 Task: Forward email as attachment with the signature Grant Allen with the subject Update on a coaching session from softage.8@softage.net to softage.3@softage.net and softage.4@softage.net with BCC to softage.5@softage.net with the message Please let me know if there are any issues with the project testing.
Action: Mouse moved to (93, 90)
Screenshot: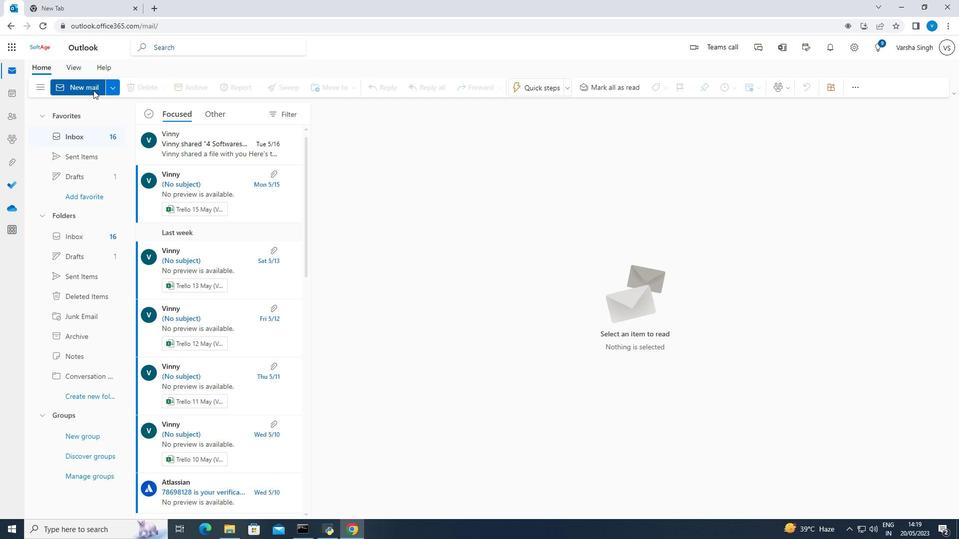 
Action: Mouse pressed left at (93, 90)
Screenshot: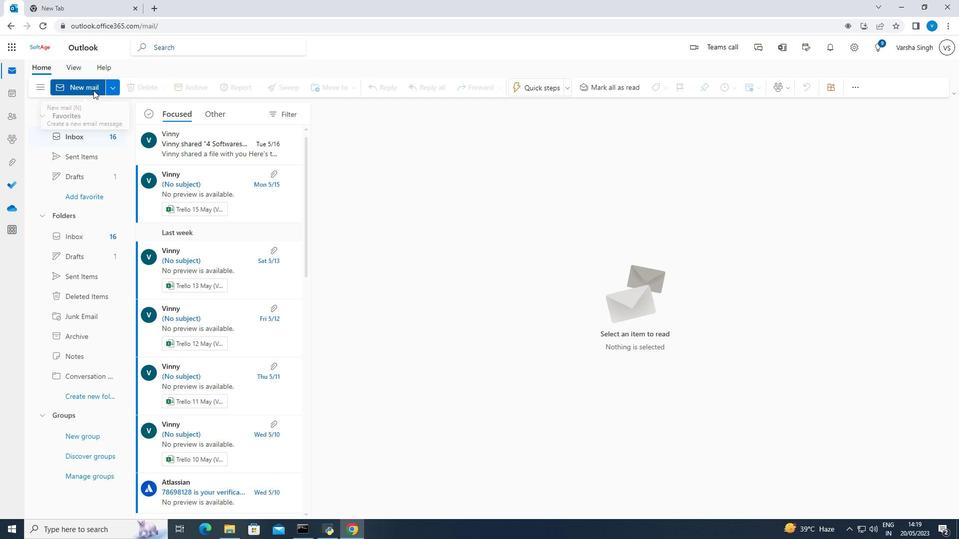 
Action: Mouse moved to (673, 91)
Screenshot: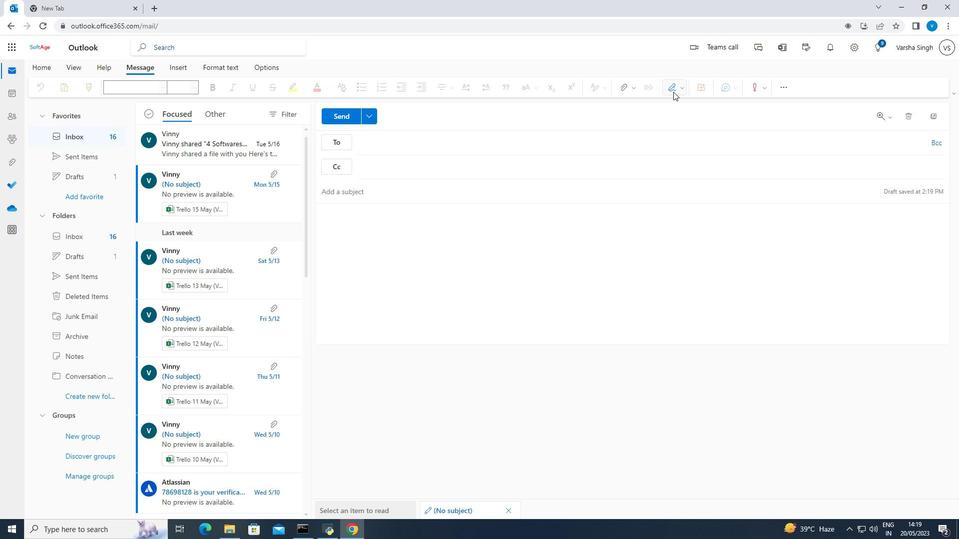 
Action: Mouse pressed left at (673, 91)
Screenshot: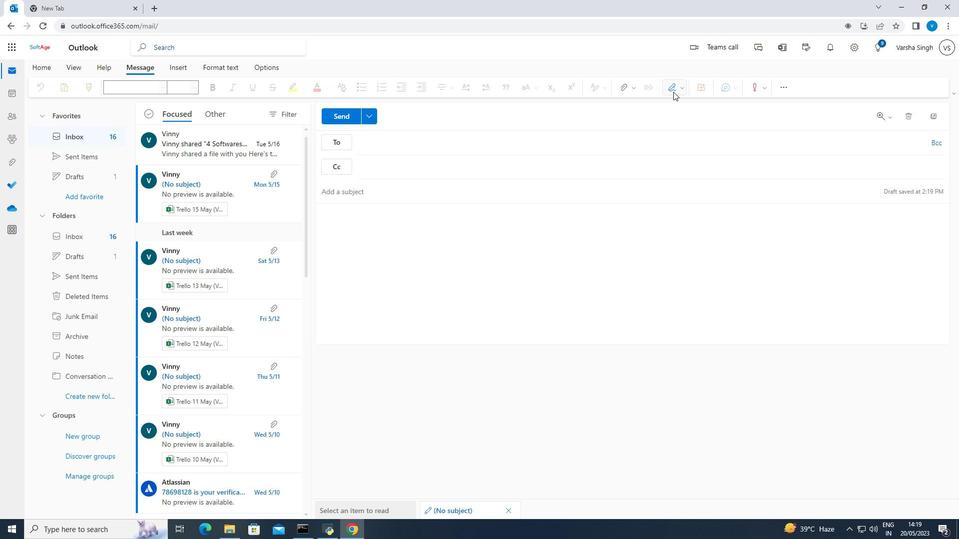 
Action: Mouse moved to (667, 106)
Screenshot: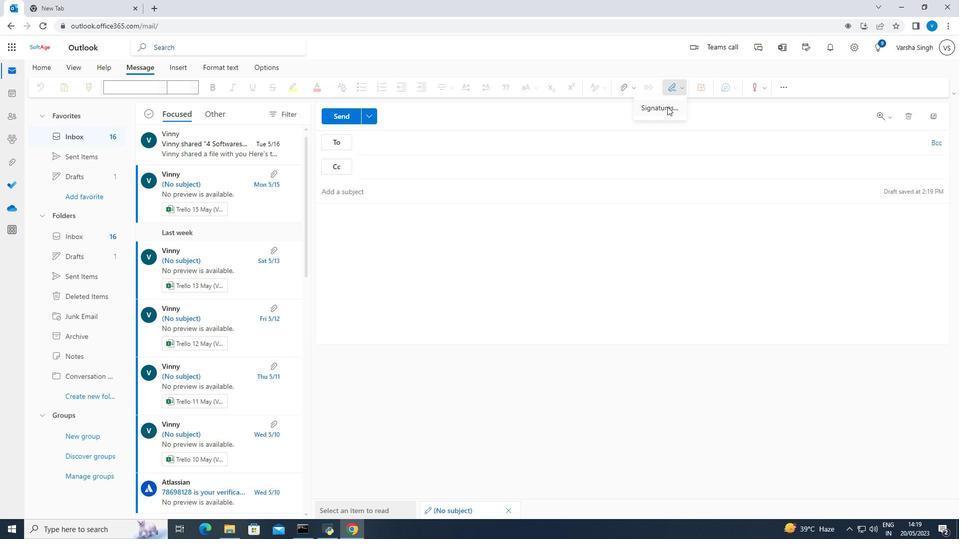 
Action: Mouse pressed left at (667, 106)
Screenshot: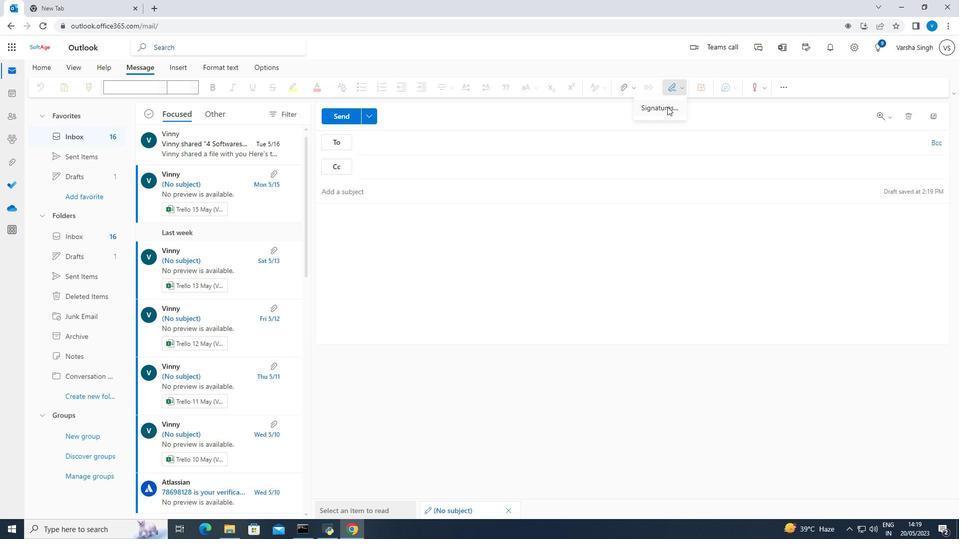 
Action: Mouse moved to (576, 172)
Screenshot: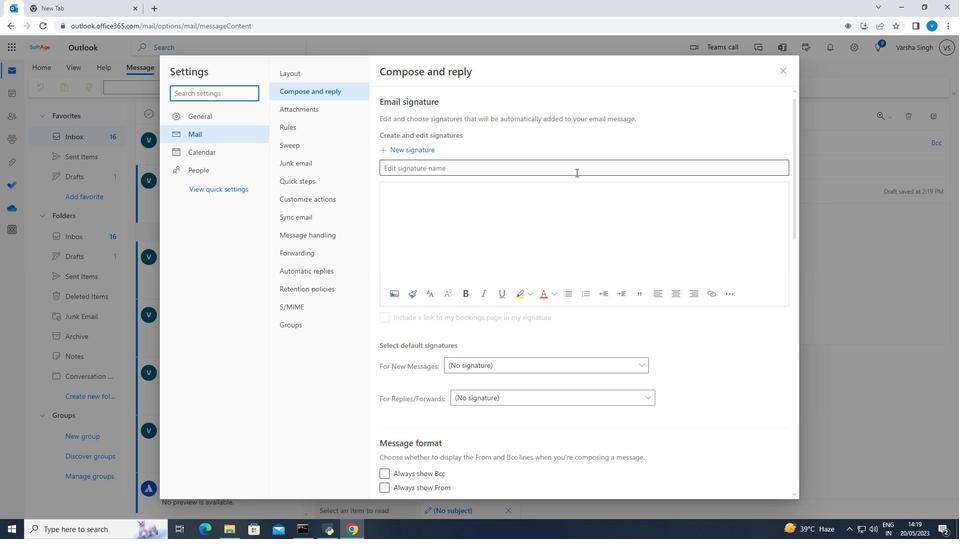 
Action: Mouse pressed left at (576, 172)
Screenshot: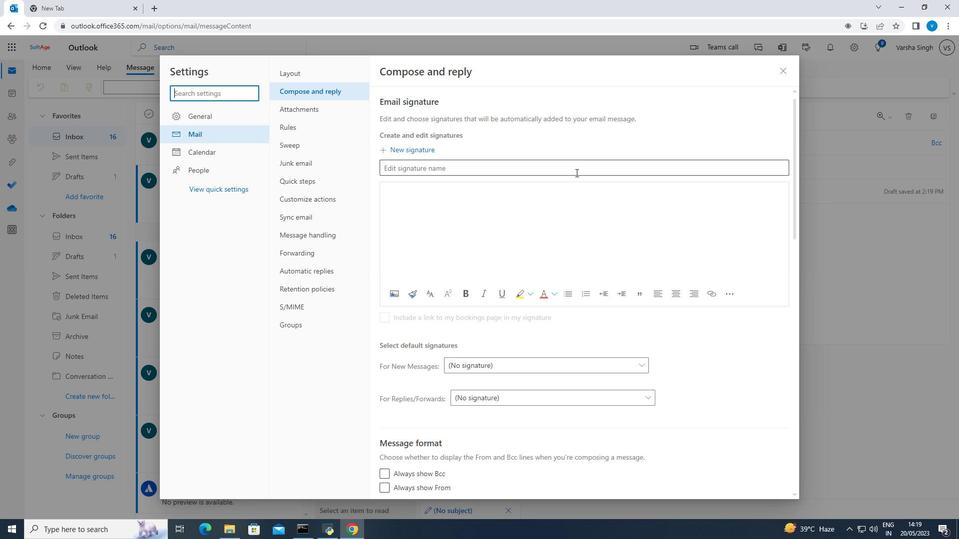 
Action: Key pressed <Key.shift><Key.shift>Grant<Key.space><Key.shift><Key.shift><Key.shift><Key.shift>Allen
Screenshot: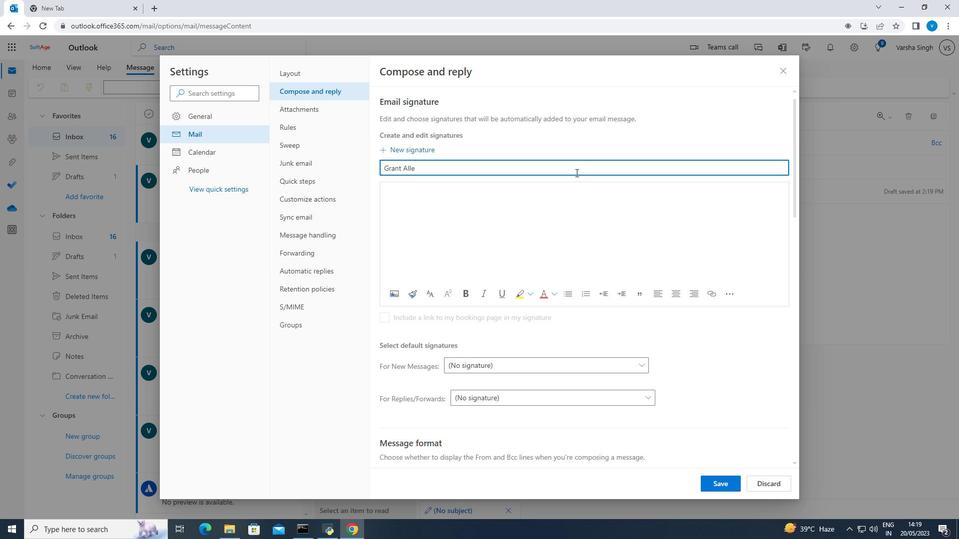 
Action: Mouse moved to (384, 168)
Screenshot: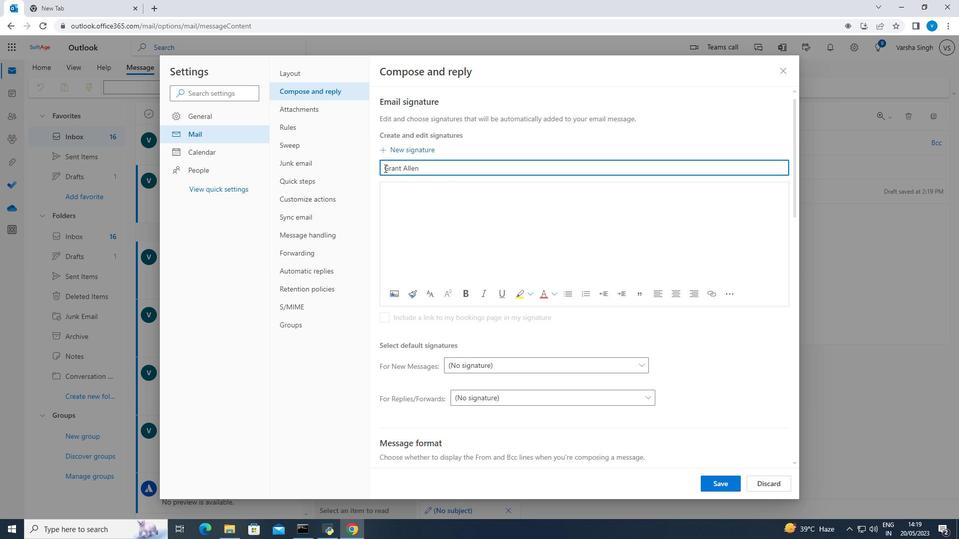 
Action: Mouse pressed left at (384, 168)
Screenshot: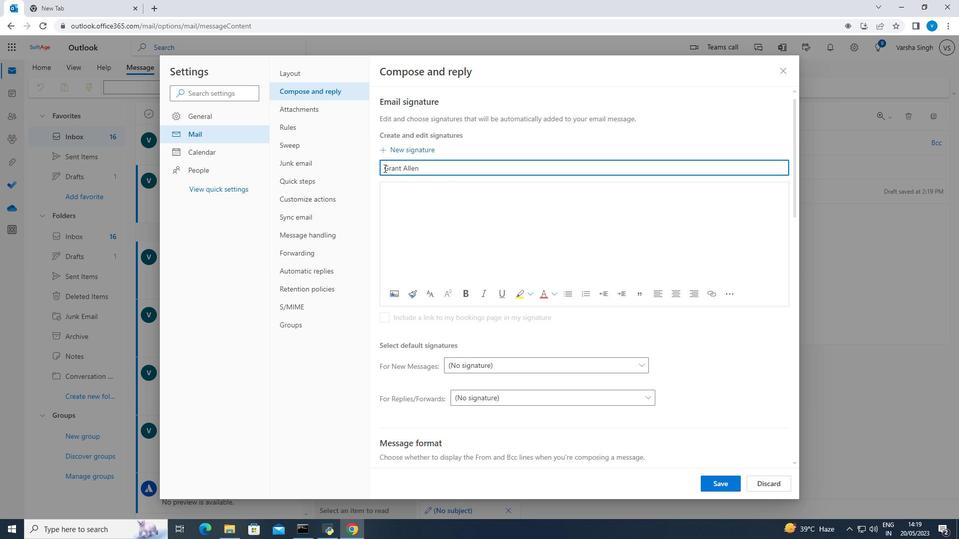 
Action: Mouse moved to (429, 171)
Screenshot: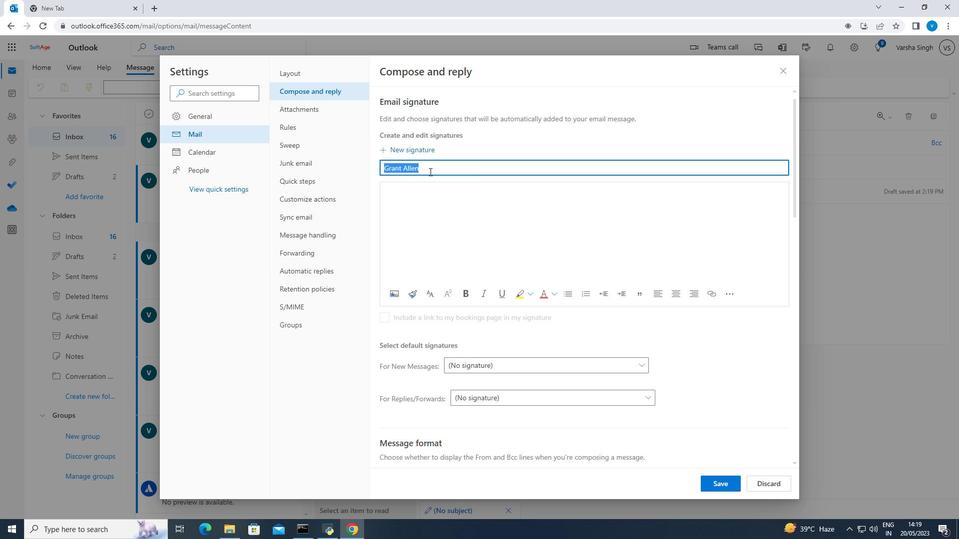 
Action: Key pressed ctrl+C
Screenshot: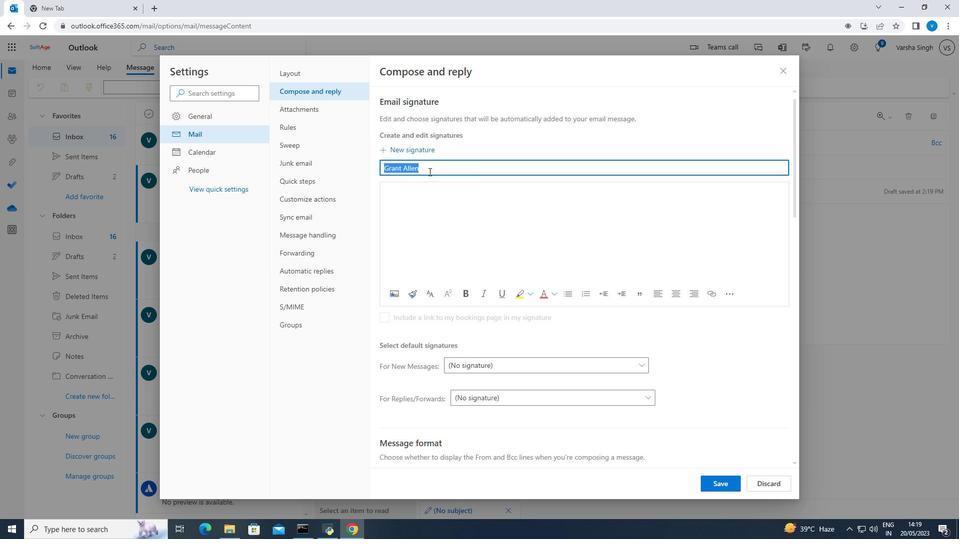 
Action: Mouse moved to (417, 197)
Screenshot: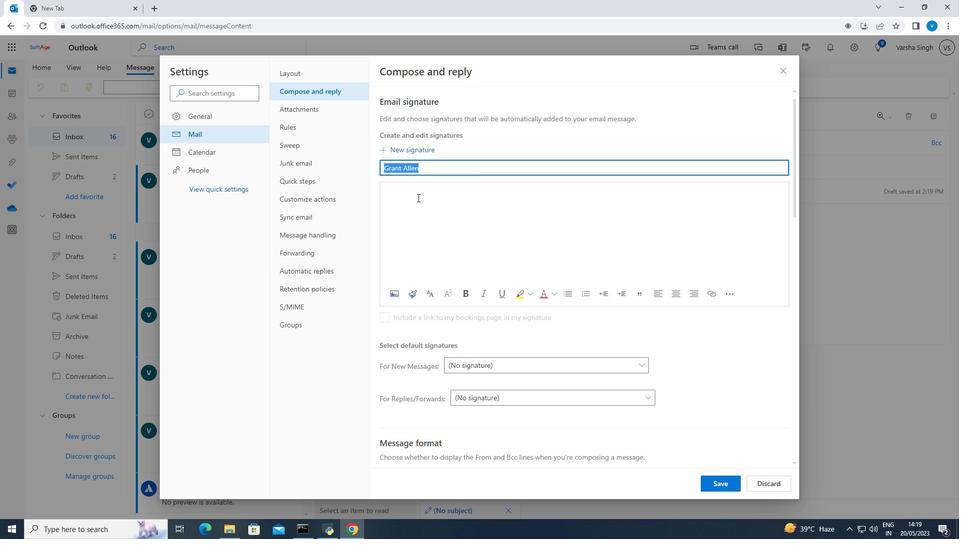 
Action: Mouse pressed left at (417, 197)
Screenshot: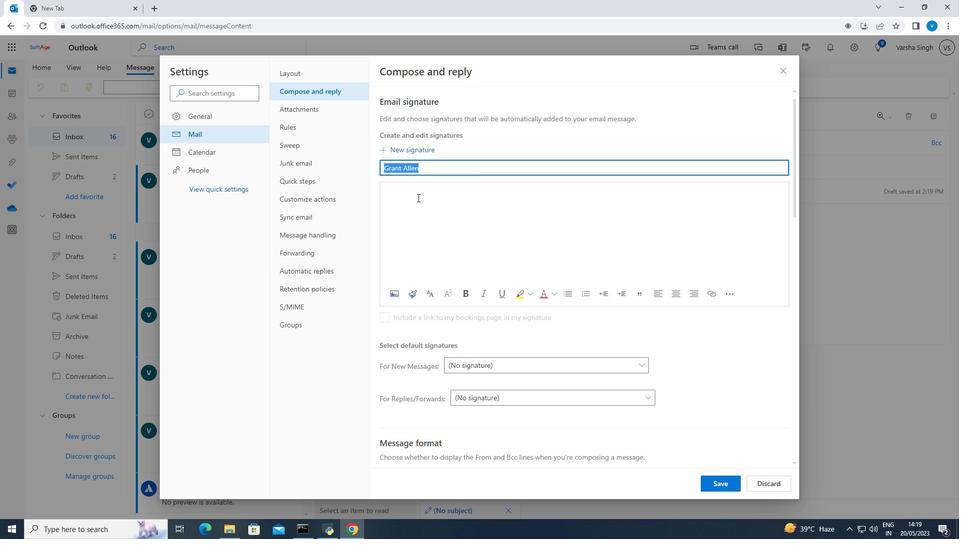 
Action: Mouse moved to (417, 197)
Screenshot: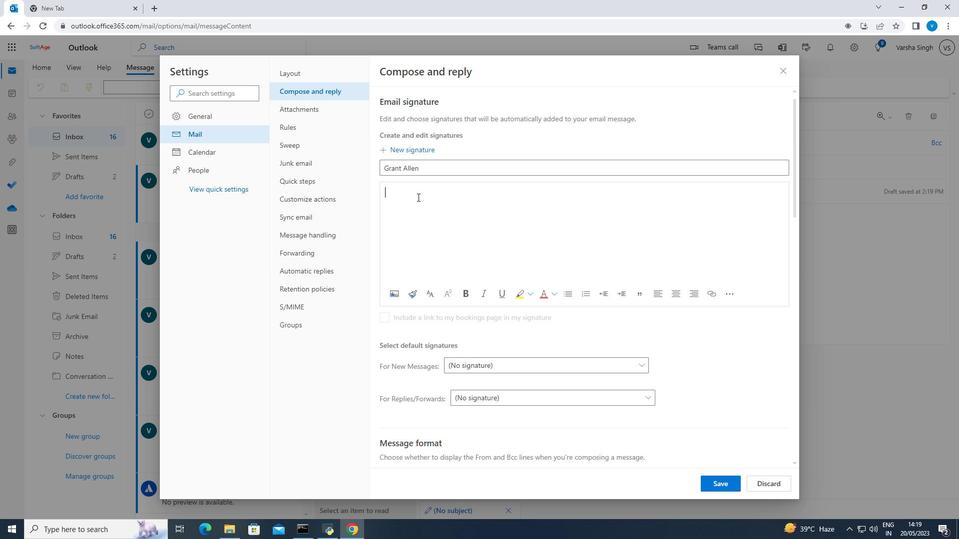 
Action: Key pressed ctrl+V
Screenshot: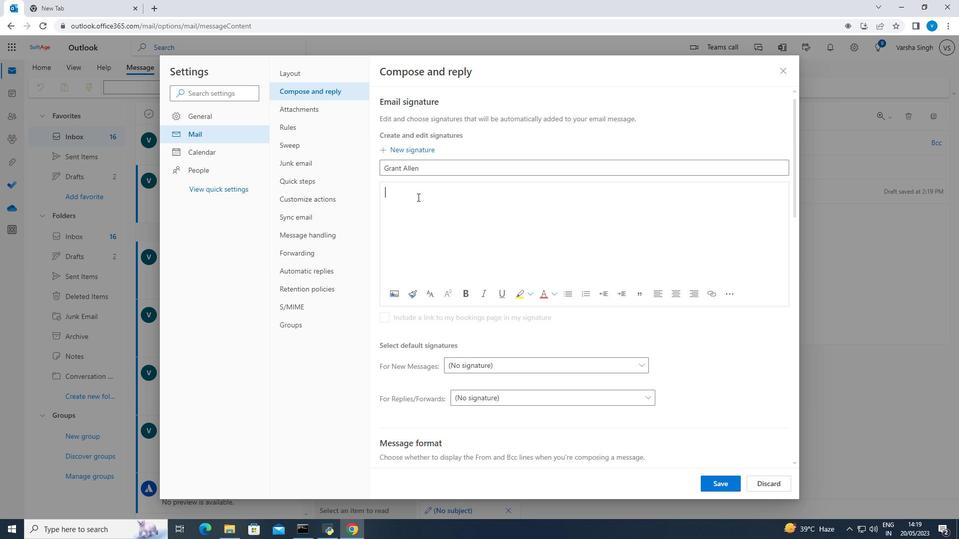 
Action: Mouse moved to (712, 482)
Screenshot: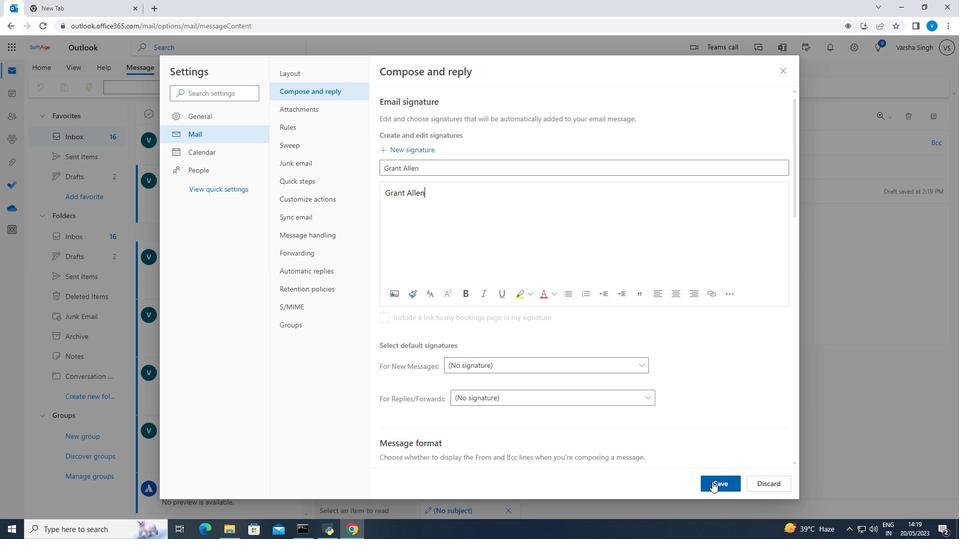 
Action: Mouse pressed left at (712, 482)
Screenshot: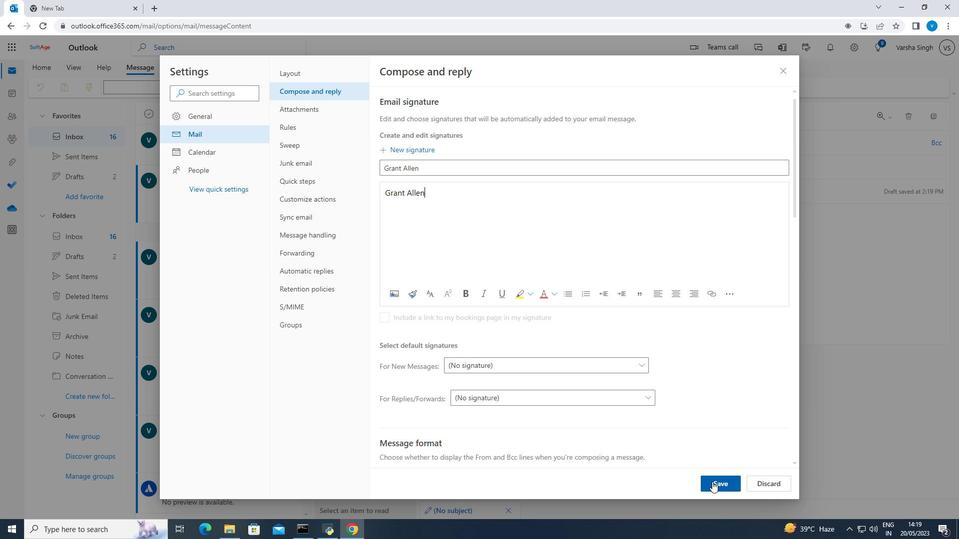 
Action: Mouse moved to (779, 72)
Screenshot: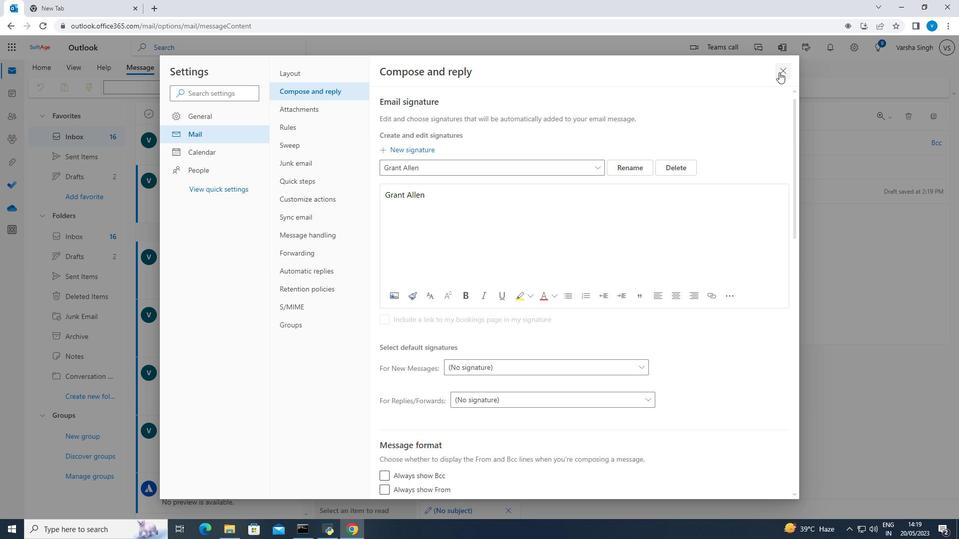 
Action: Mouse pressed left at (779, 72)
Screenshot: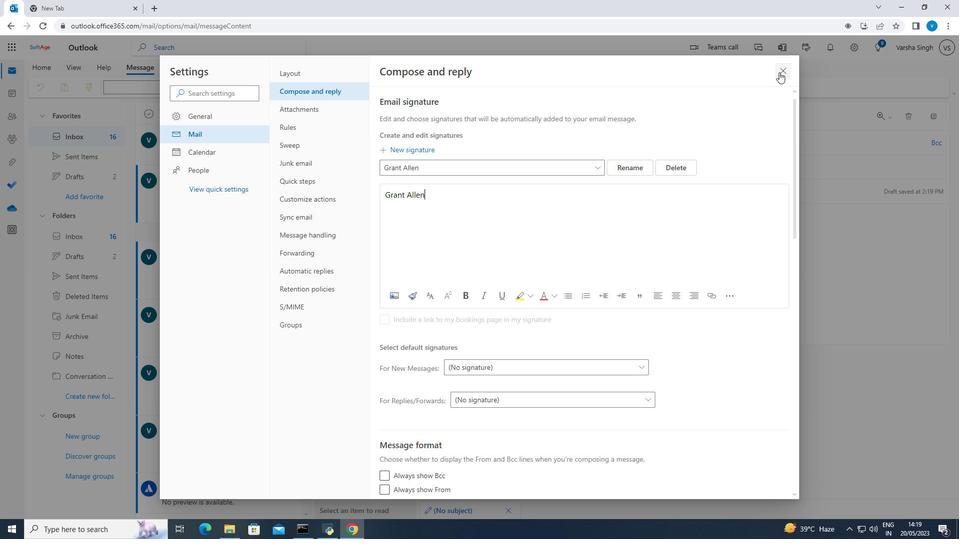 
Action: Mouse moved to (504, 192)
Screenshot: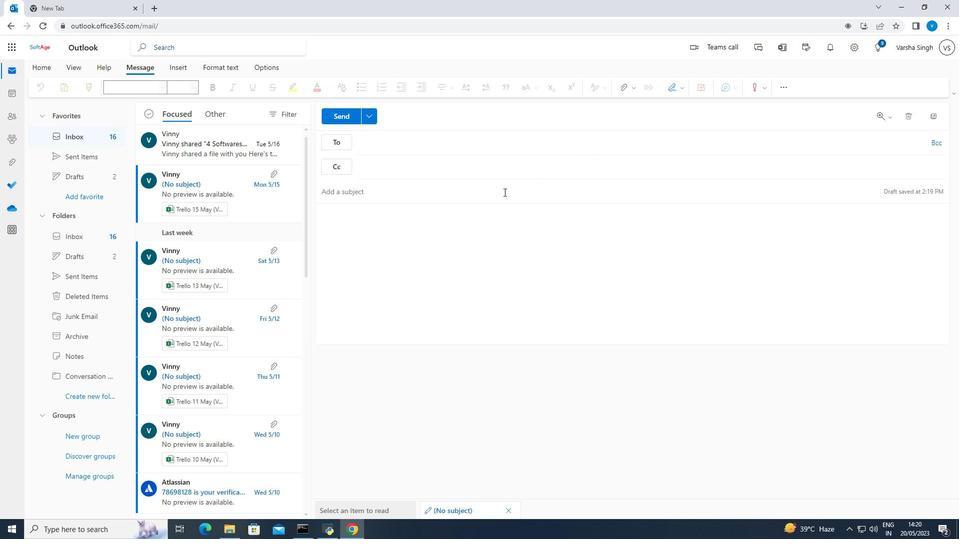
Action: Mouse pressed left at (504, 192)
Screenshot: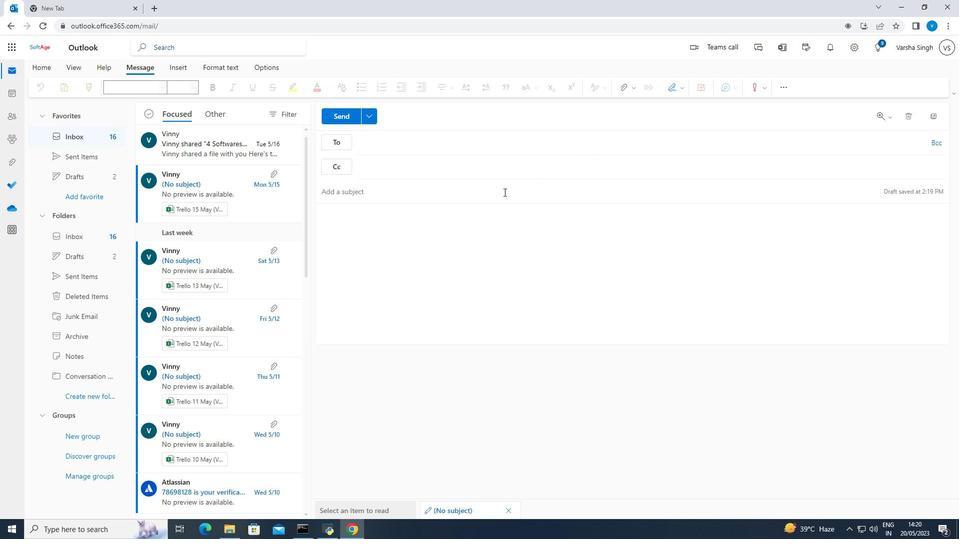 
Action: Mouse moved to (504, 191)
Screenshot: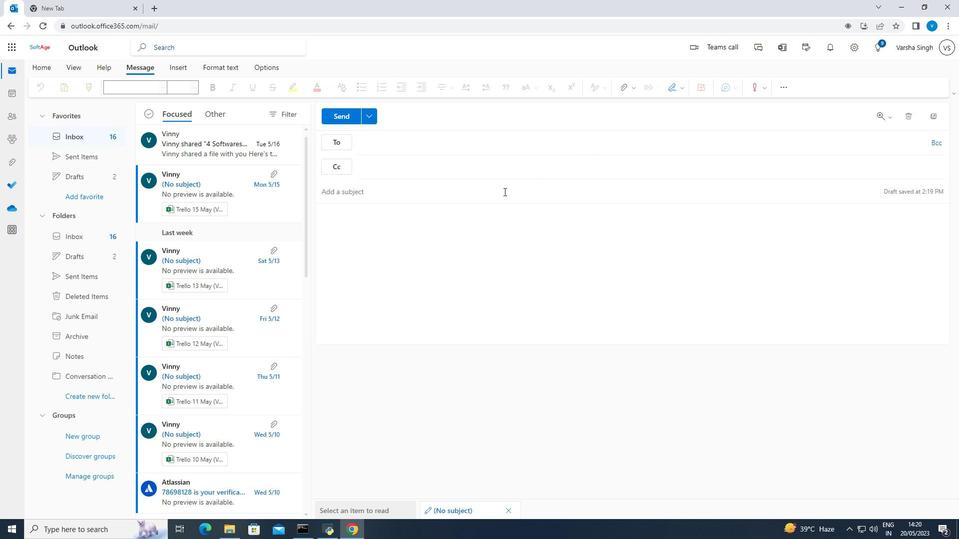 
Action: Key pressed <Key.shift><Key.shift>Coaching<Key.space><Key.shift><Key.shift><Key.shift><Key.shift><Key.shift><Key.shift><Key.shift>Session
Screenshot: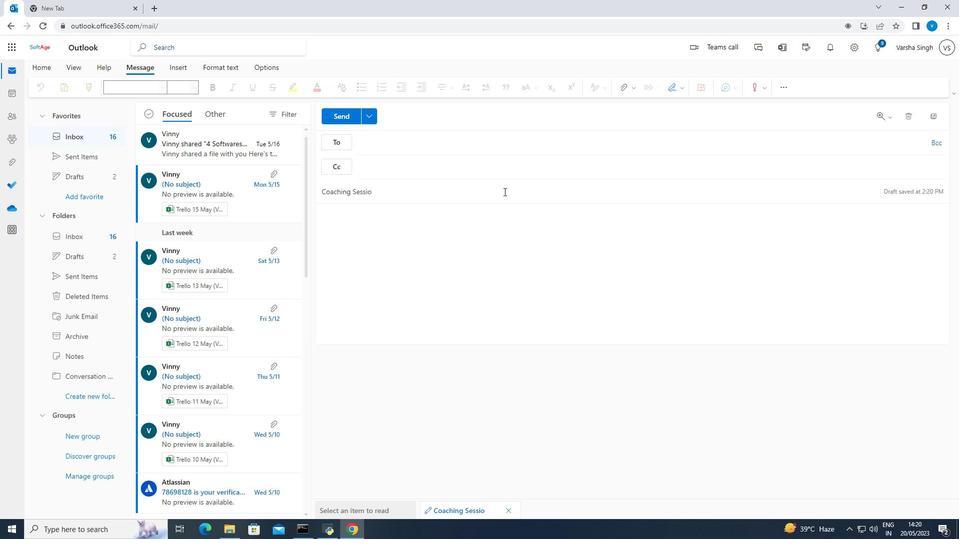 
Action: Mouse moved to (449, 139)
Screenshot: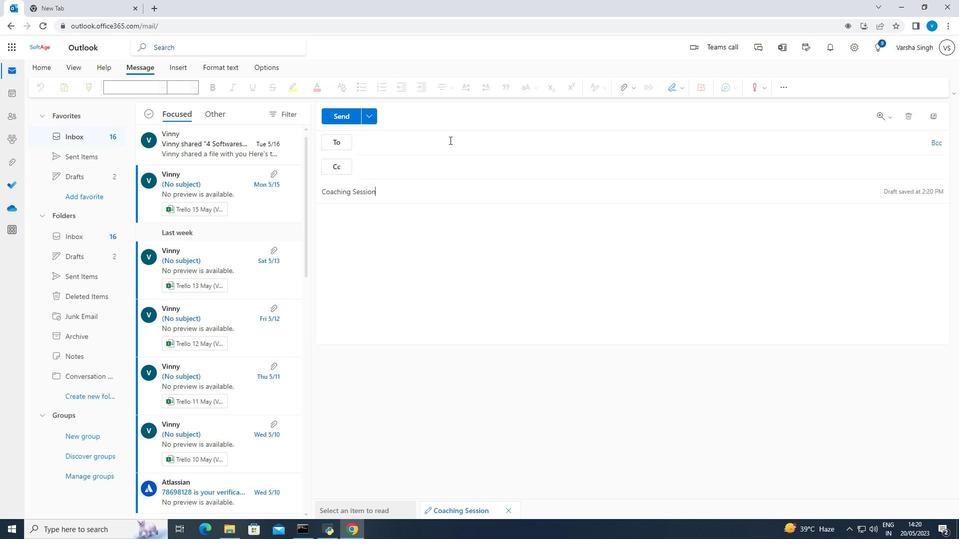 
Action: Mouse pressed left at (449, 139)
Screenshot: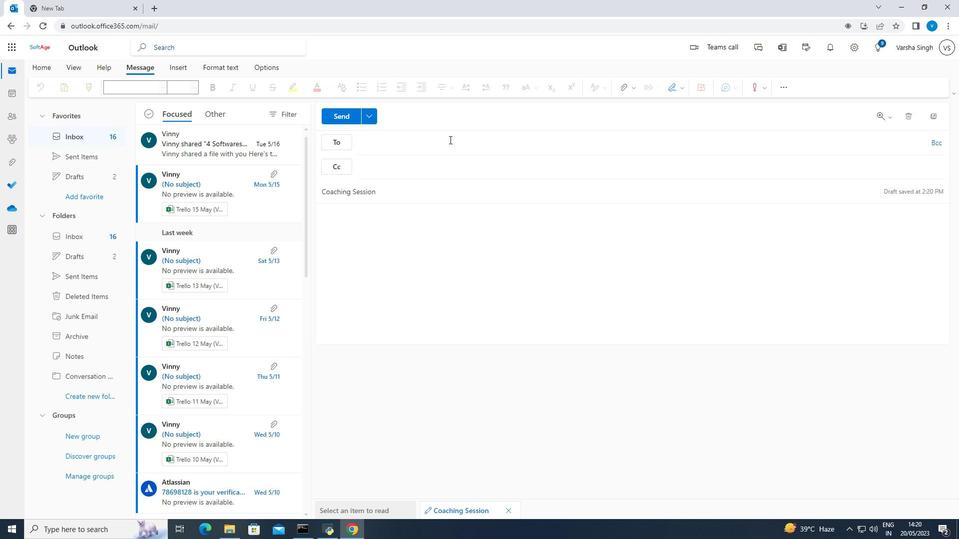 
Action: Key pressed softage.8<Key.shift><Key.shift><Key.shift><Key.shift>@softage.net
Screenshot: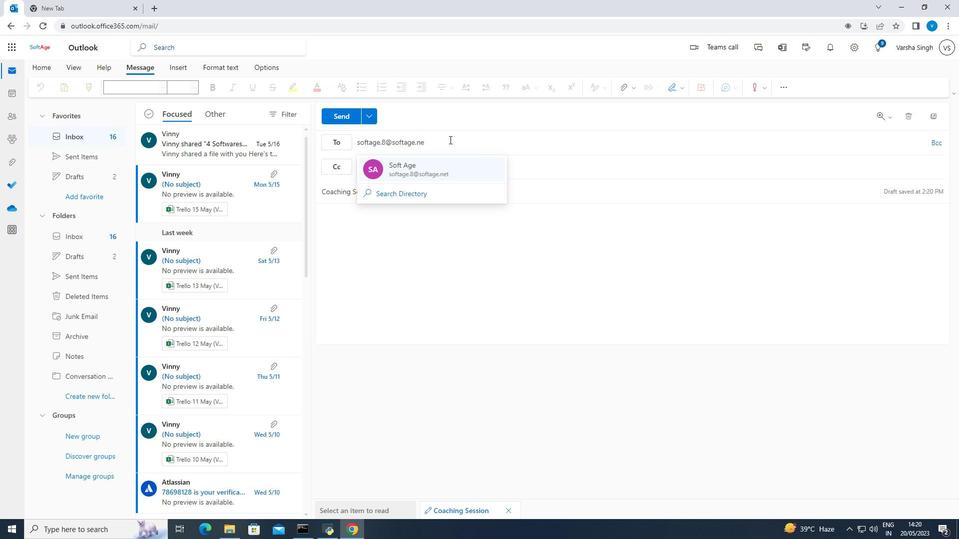 
Action: Mouse moved to (407, 165)
Screenshot: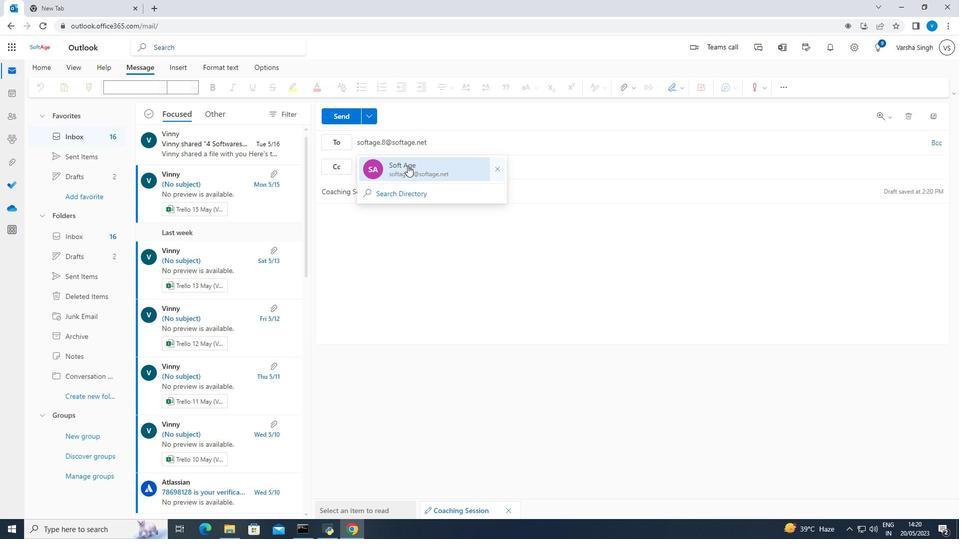 
Action: Mouse pressed left at (407, 165)
Screenshot: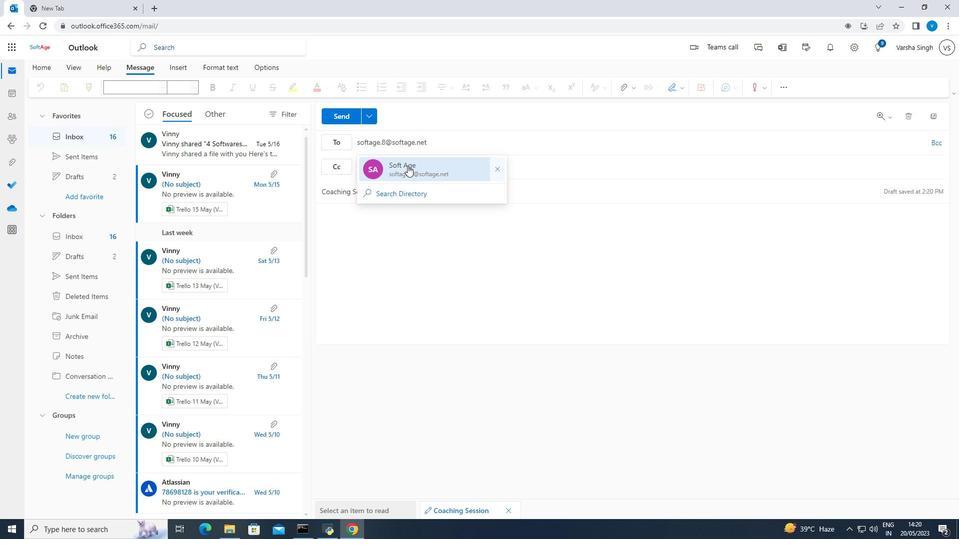 
Action: Mouse moved to (417, 147)
Screenshot: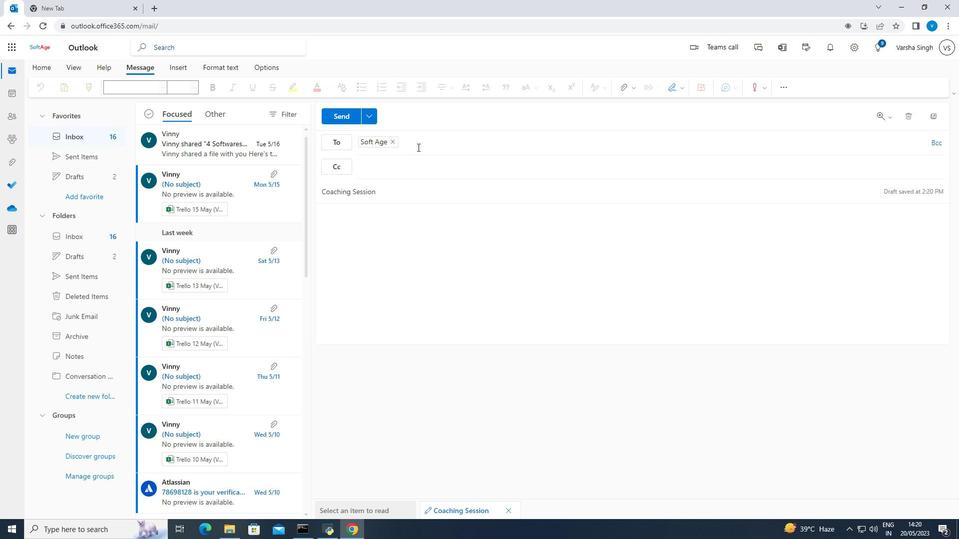 
Action: Mouse pressed left at (417, 147)
Screenshot: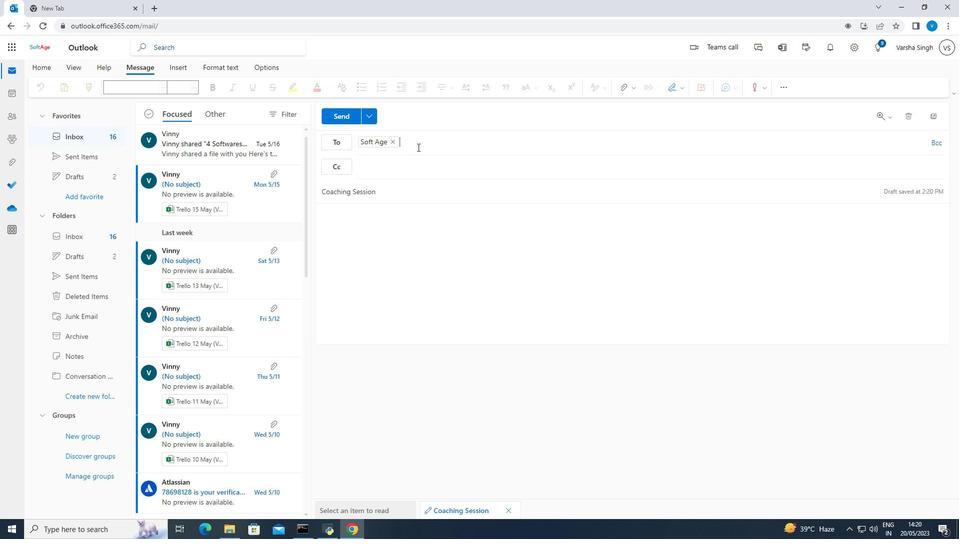 
Action: Key pressed softage.3<Key.shift>@softage.net
Screenshot: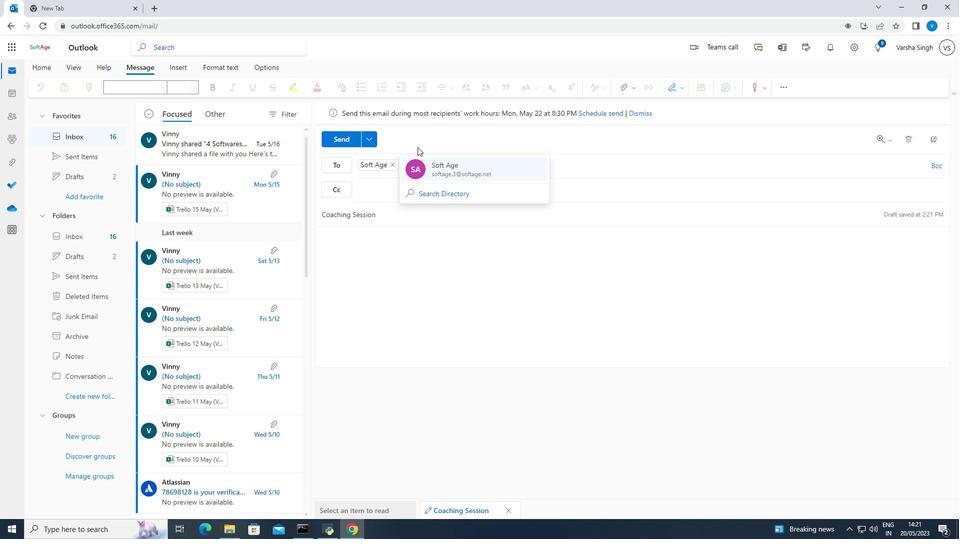 
Action: Mouse moved to (442, 167)
Screenshot: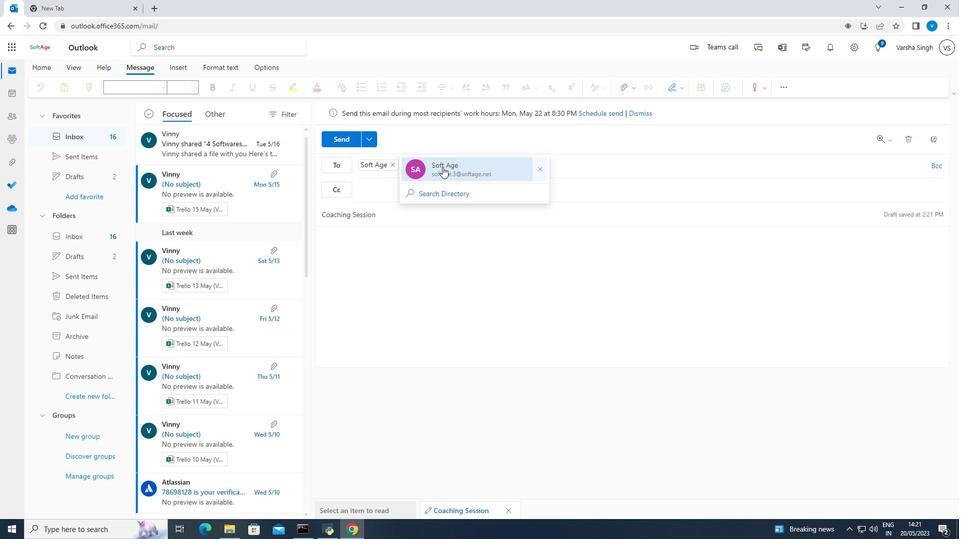 
Action: Mouse pressed left at (442, 167)
Screenshot: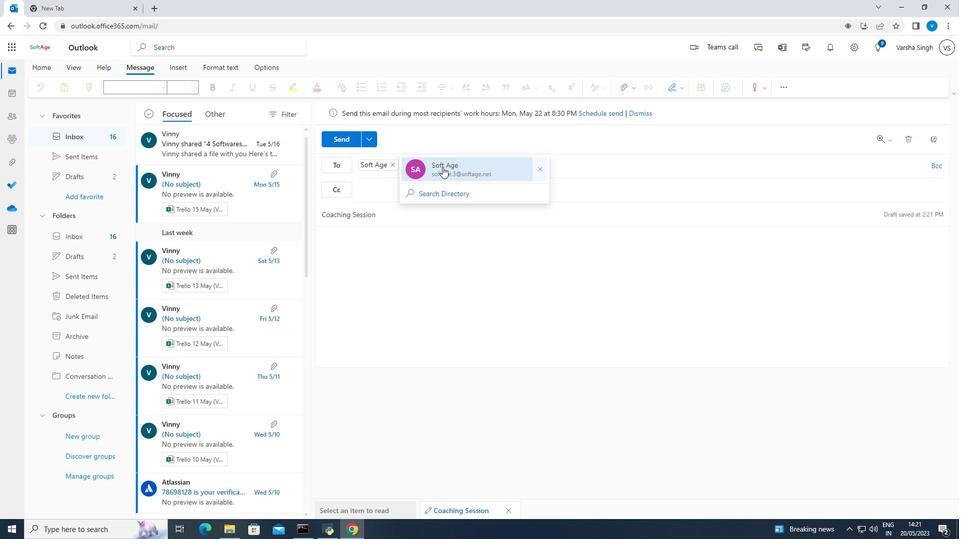 
Action: Mouse moved to (442, 167)
Screenshot: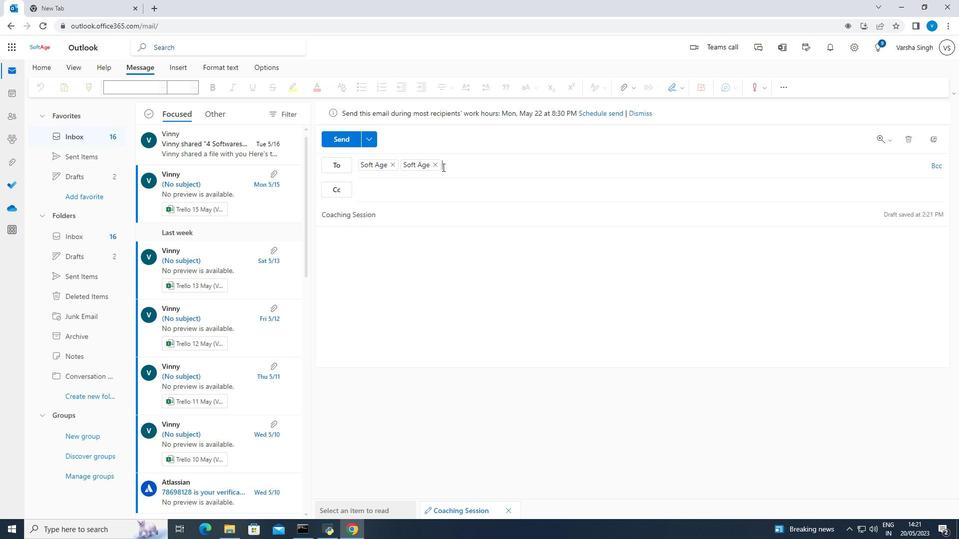 
Action: Key pressed softage.5<Key.shift><Key.shift><Key.shift><Key.shift><Key.shift><Key.shift><Key.shift>@softage.net
Screenshot: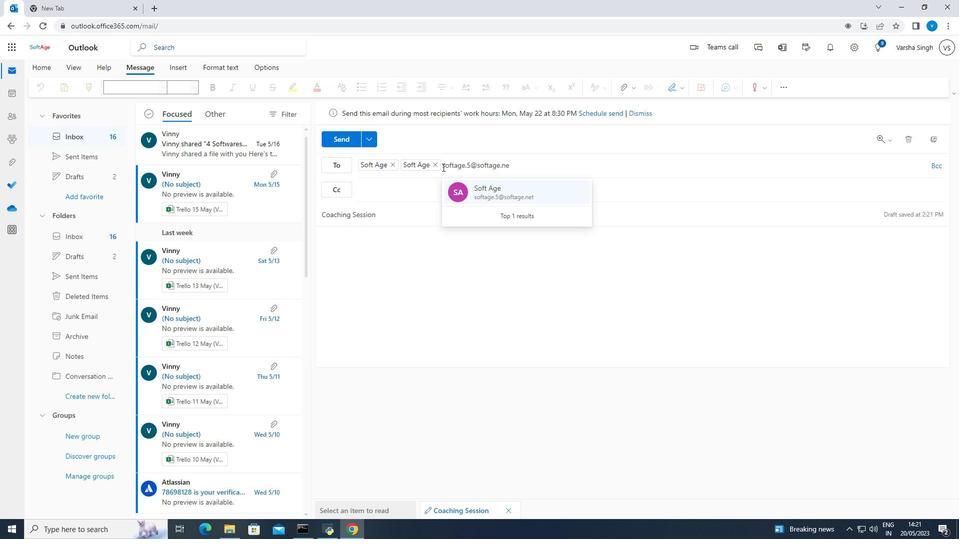 
Action: Mouse moved to (477, 187)
Screenshot: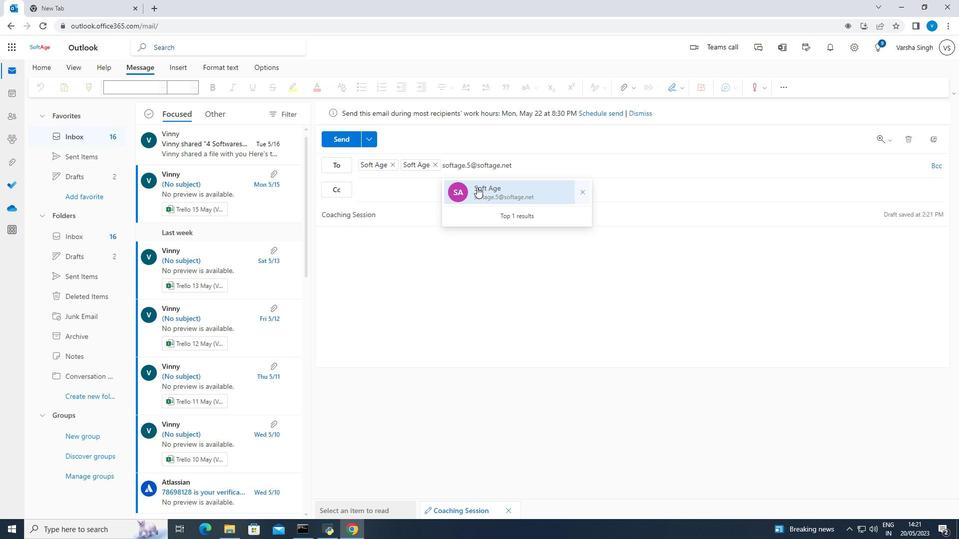 
Action: Mouse pressed left at (477, 187)
Screenshot: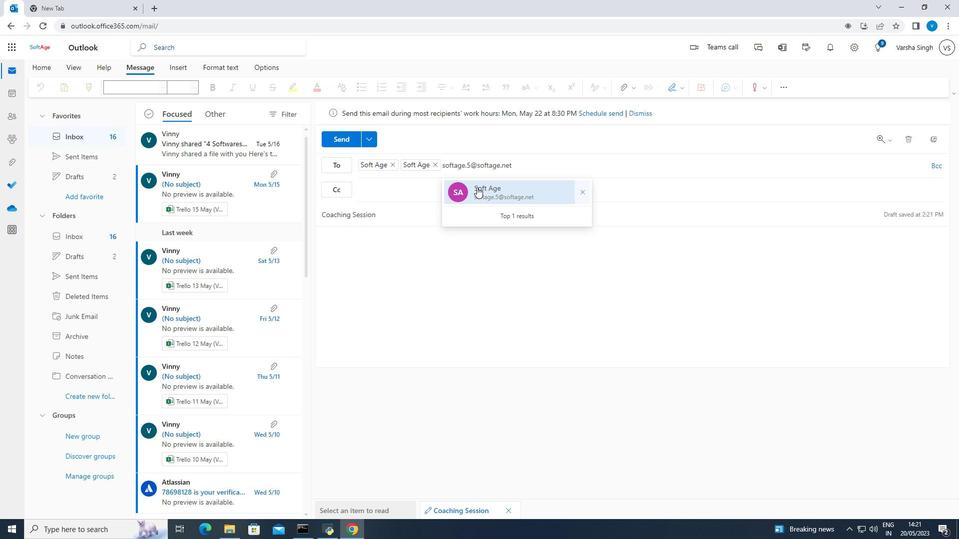 
Action: Mouse moved to (933, 168)
Screenshot: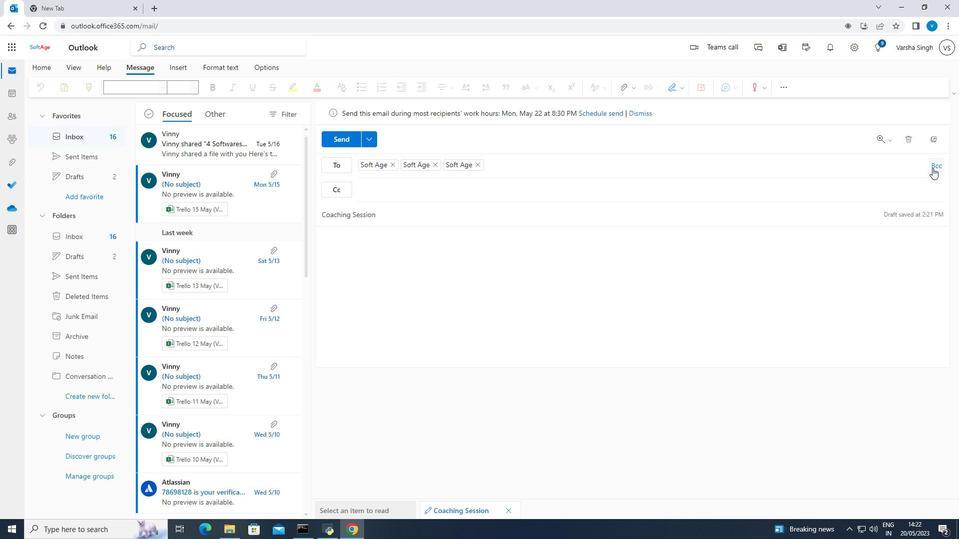 
Action: Mouse pressed left at (933, 168)
Screenshot: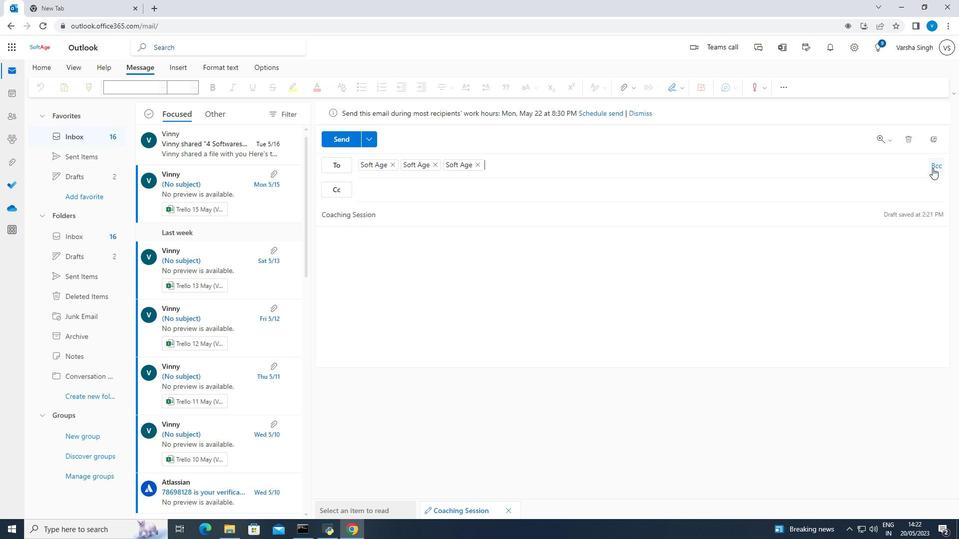 
Action: Mouse moved to (640, 218)
Screenshot: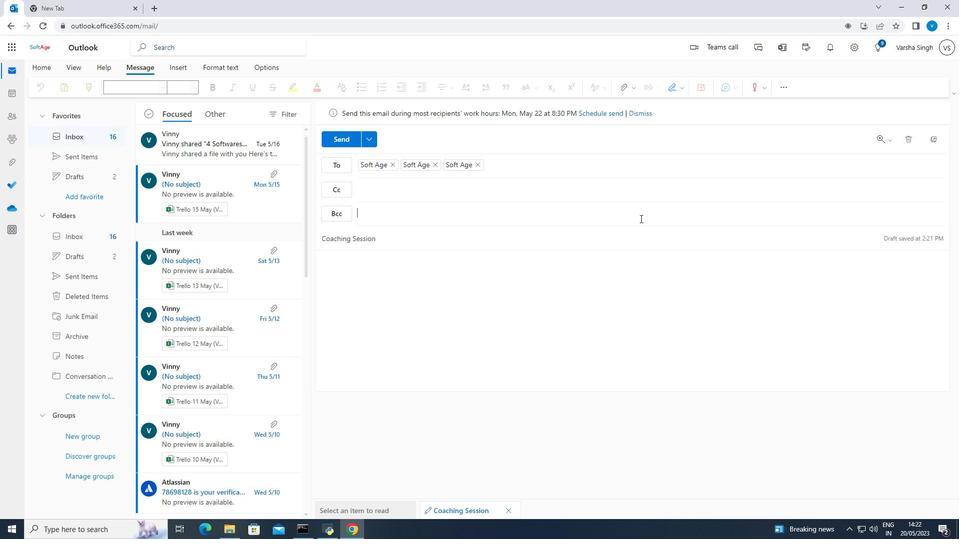 
Action: Mouse pressed left at (640, 218)
Screenshot: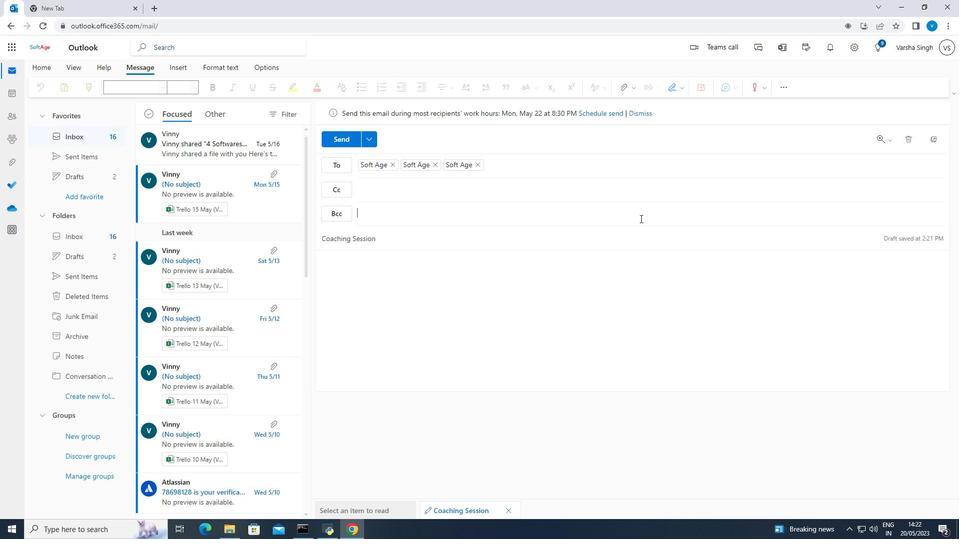 
Action: Mouse moved to (635, 214)
Screenshot: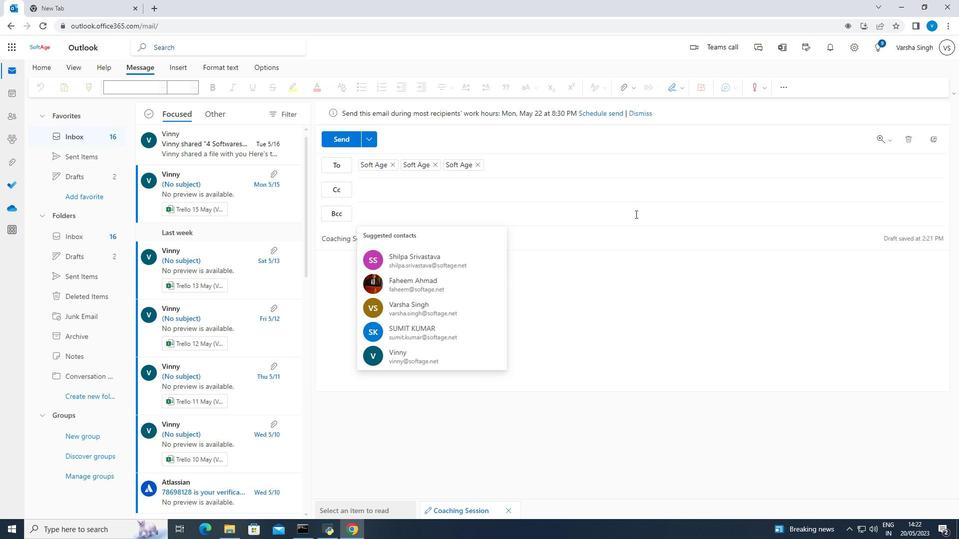 
Action: Key pressed softage.5<Key.shift><Key.shift><Key.shift>@softage.net
Screenshot: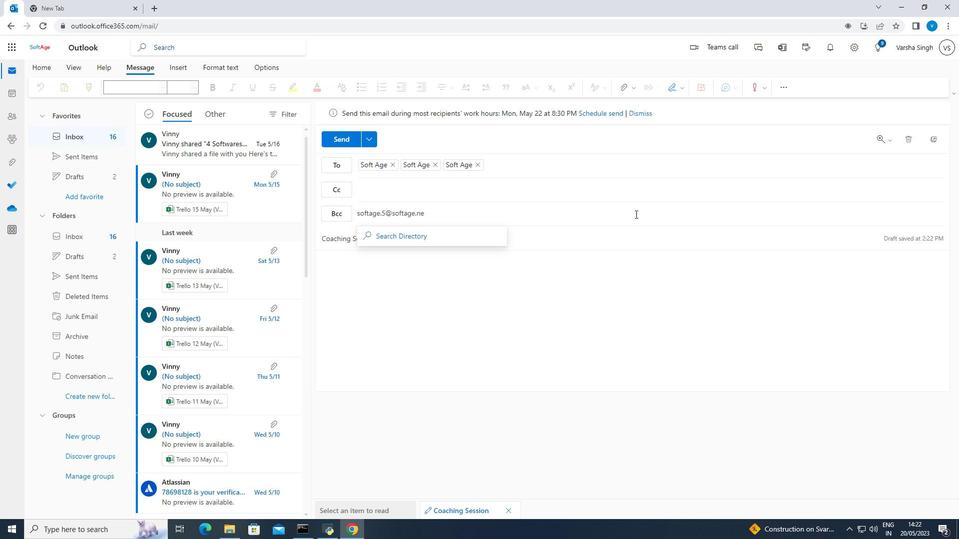 
Action: Mouse moved to (457, 242)
Screenshot: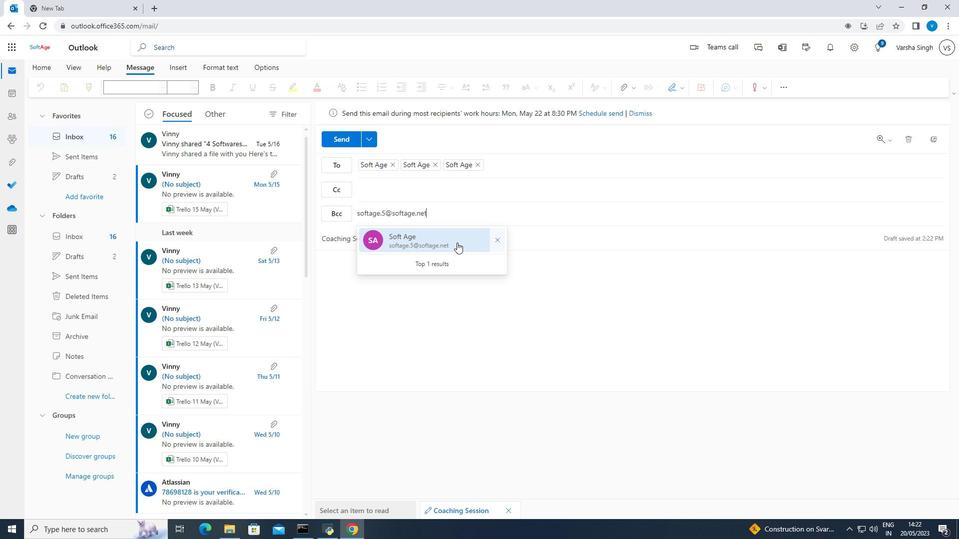 
Action: Mouse pressed left at (457, 242)
Screenshot: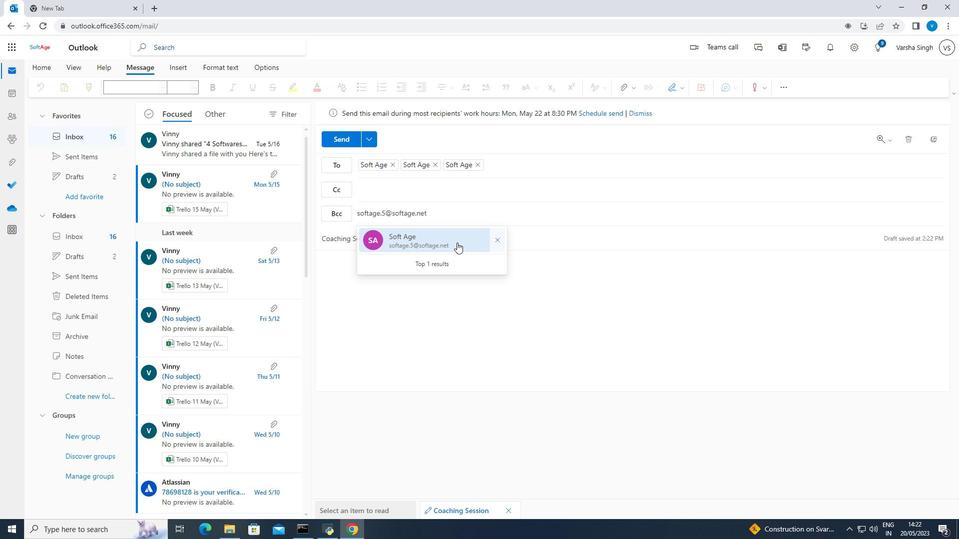 
Action: Mouse moved to (436, 275)
Screenshot: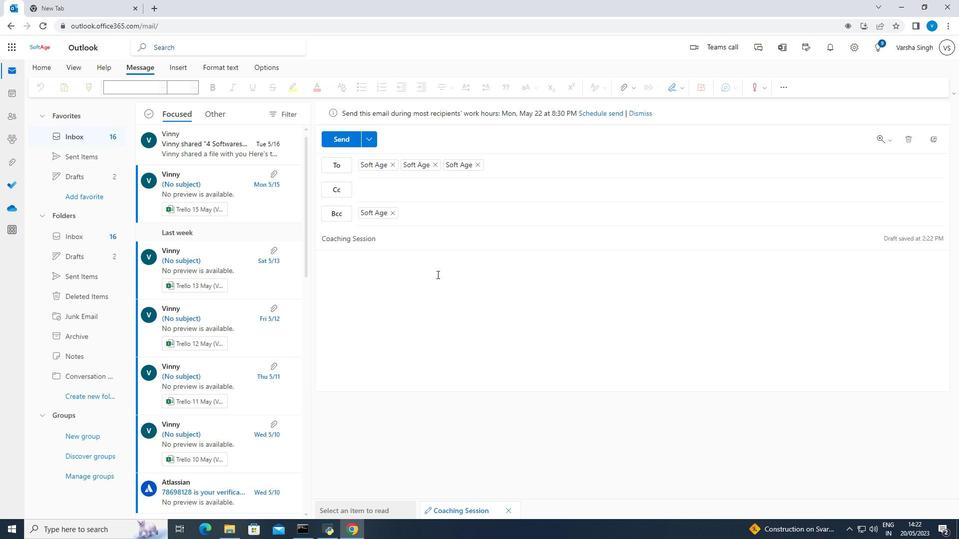 
Action: Mouse pressed left at (436, 275)
Screenshot: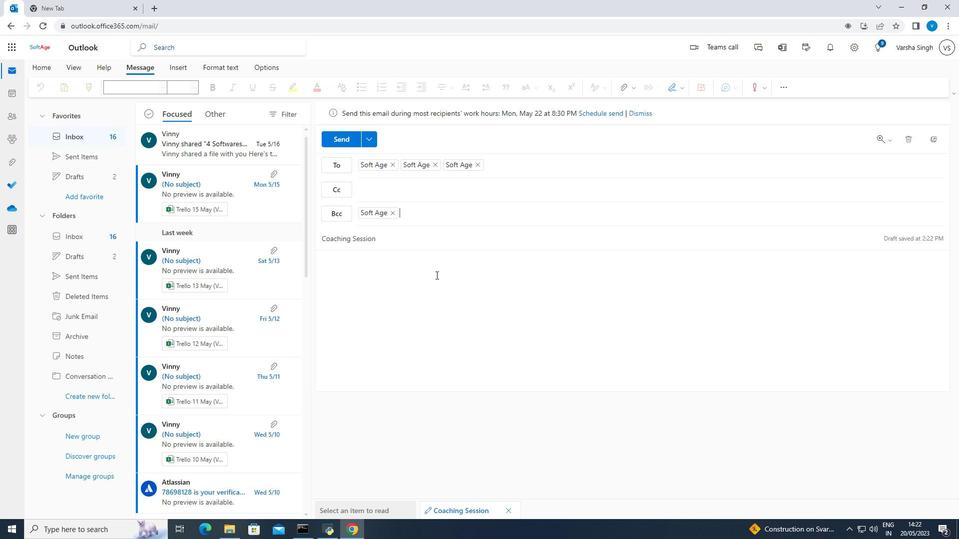 
Action: Mouse moved to (674, 90)
Screenshot: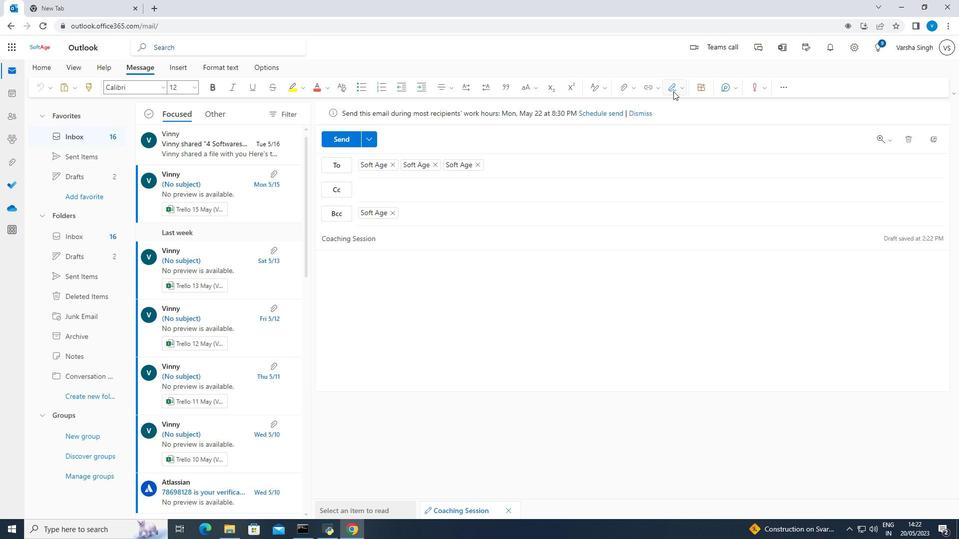 
Action: Mouse pressed left at (674, 90)
Screenshot: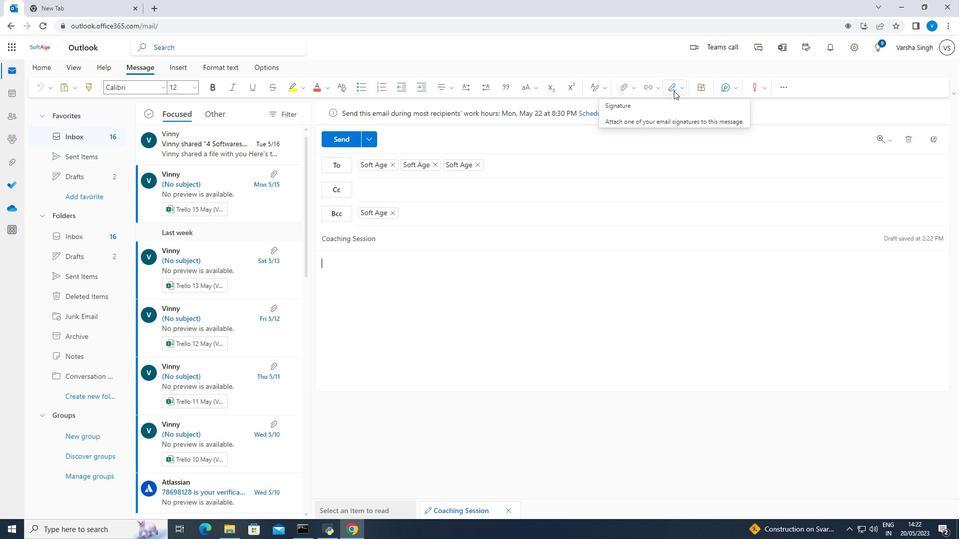 
Action: Mouse moved to (661, 106)
Screenshot: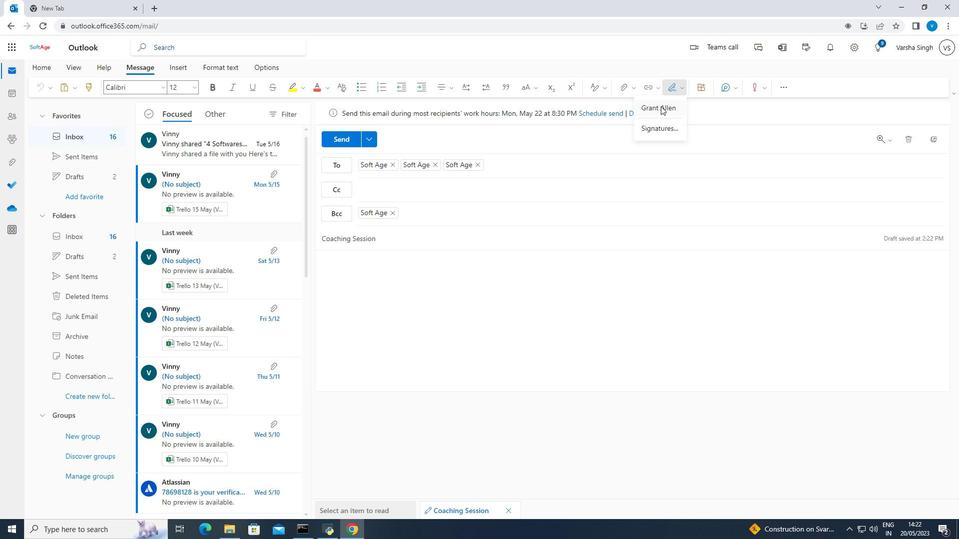 
Action: Mouse pressed left at (661, 106)
Screenshot: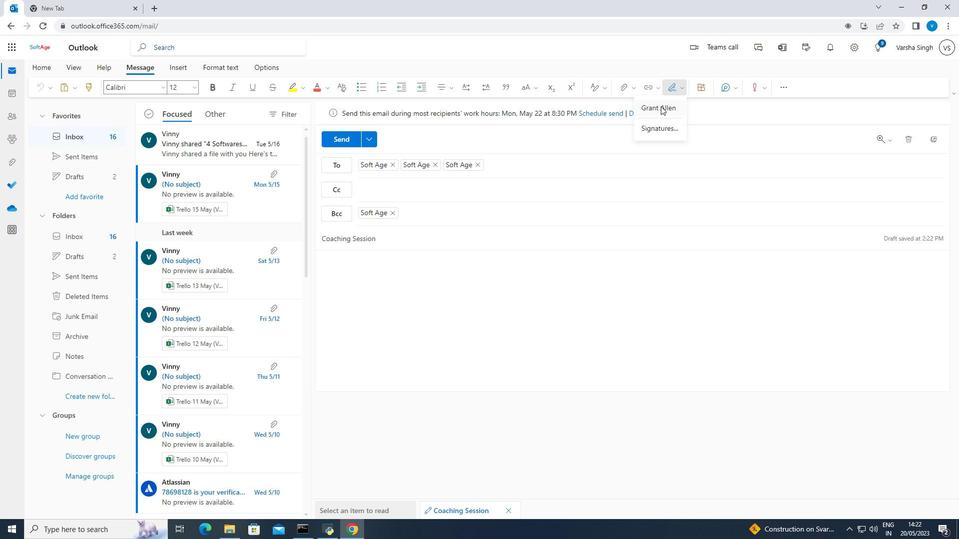 
Action: Mouse moved to (339, 258)
Screenshot: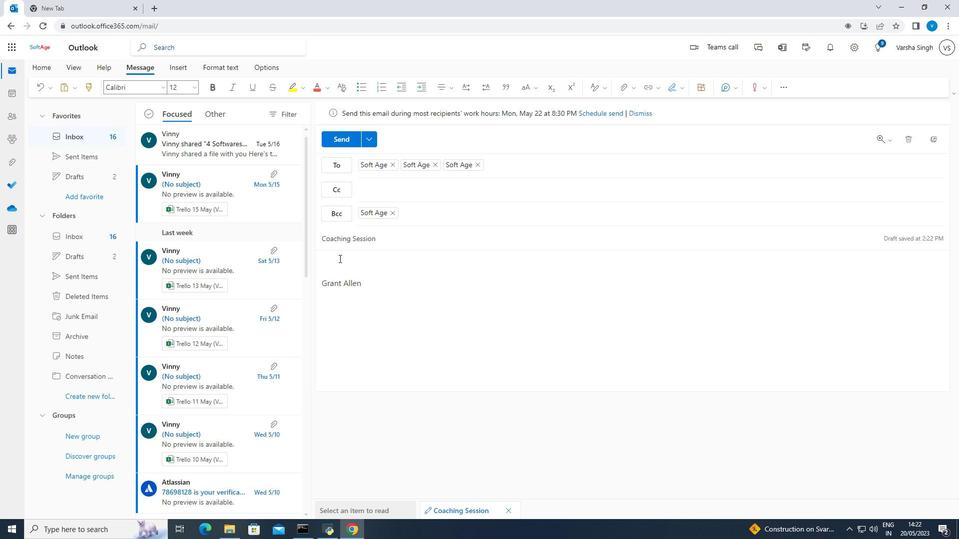 
Action: Key pressed <Key.shift><Key.shift><Key.shift><Key.shift><Key.shift>Please<Key.space>let<Key.space>me<Key.space>know<Key.space>if<Key.space>there<Key.space>are<Key.space>any<Key.space>issues<Key.space>with<Key.space>the<Key.space>project<Key.space>testing.<Key.enter><Key.enter>
Screenshot: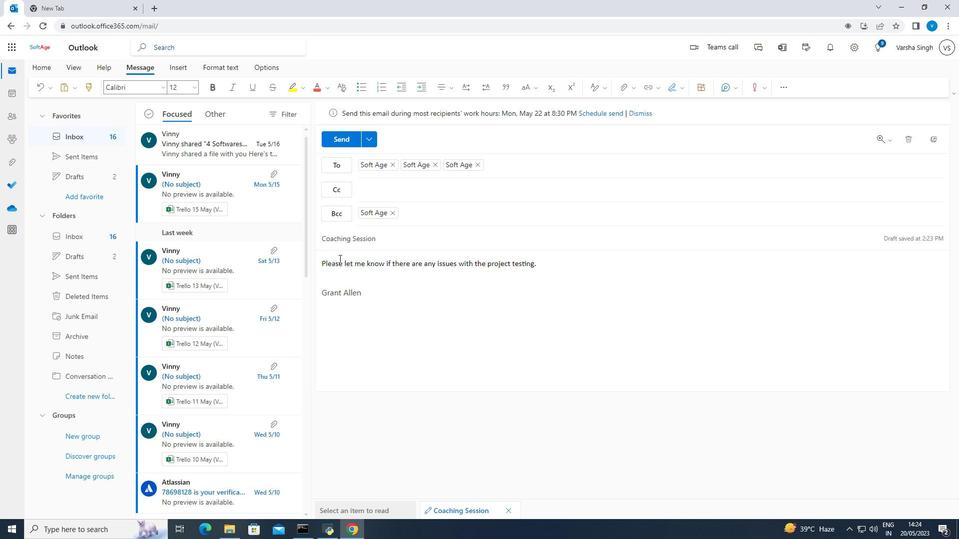 
Action: Mouse moved to (355, 293)
Screenshot: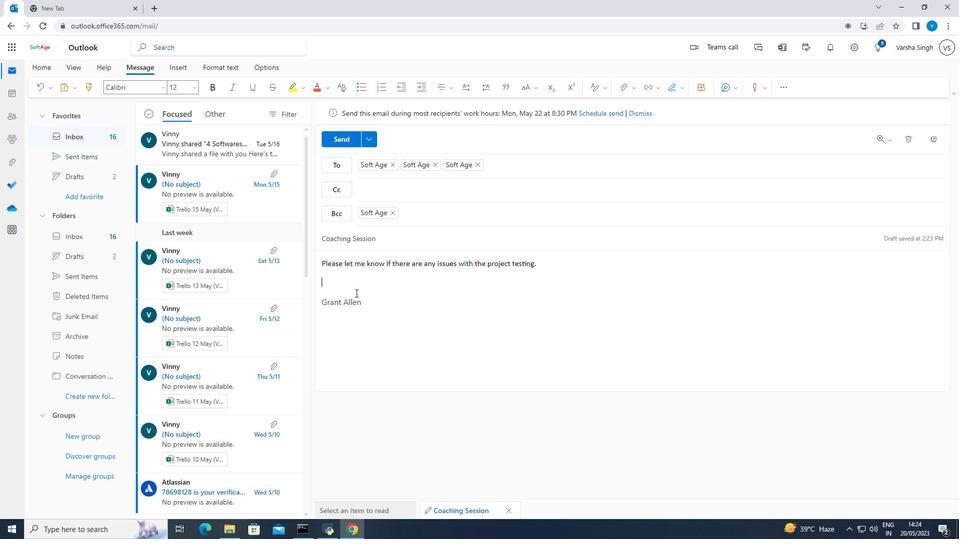 
Action: Mouse scrolled (355, 292) with delta (0, 0)
Screenshot: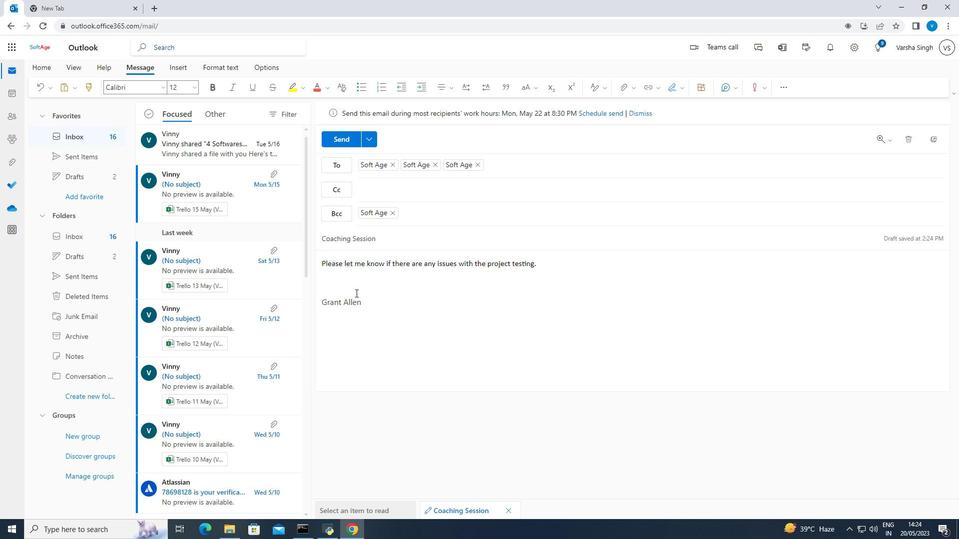 
Action: Mouse moved to (344, 142)
Screenshot: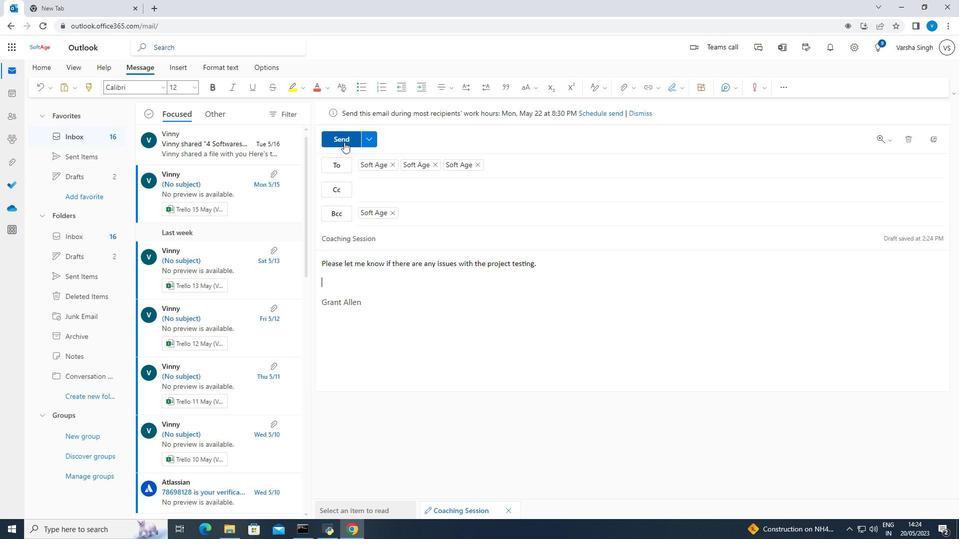 
Action: Mouse pressed left at (344, 142)
Screenshot: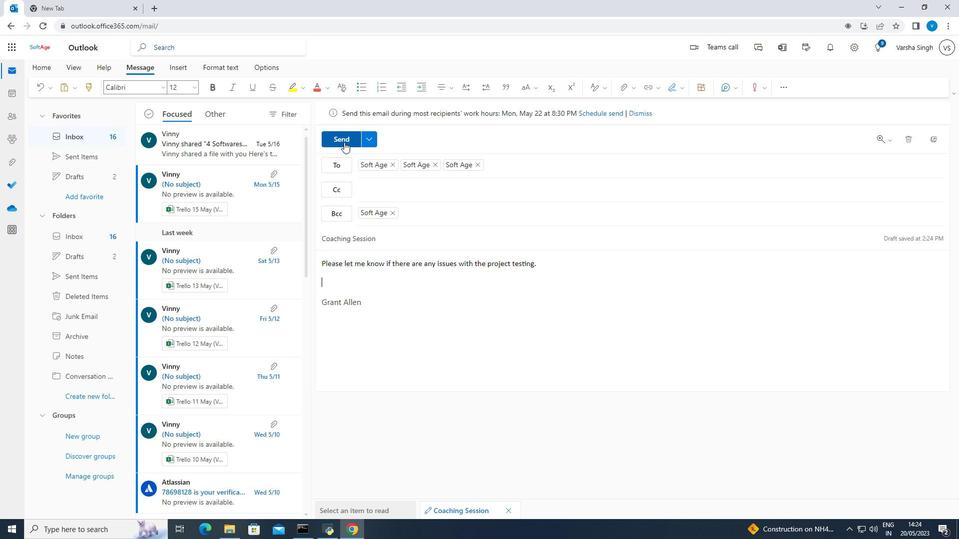 
